Task: Add Echo Falls Cracked Pepper Hot Smoked Coho Salmon to the cart.
Action: Mouse moved to (25, 110)
Screenshot: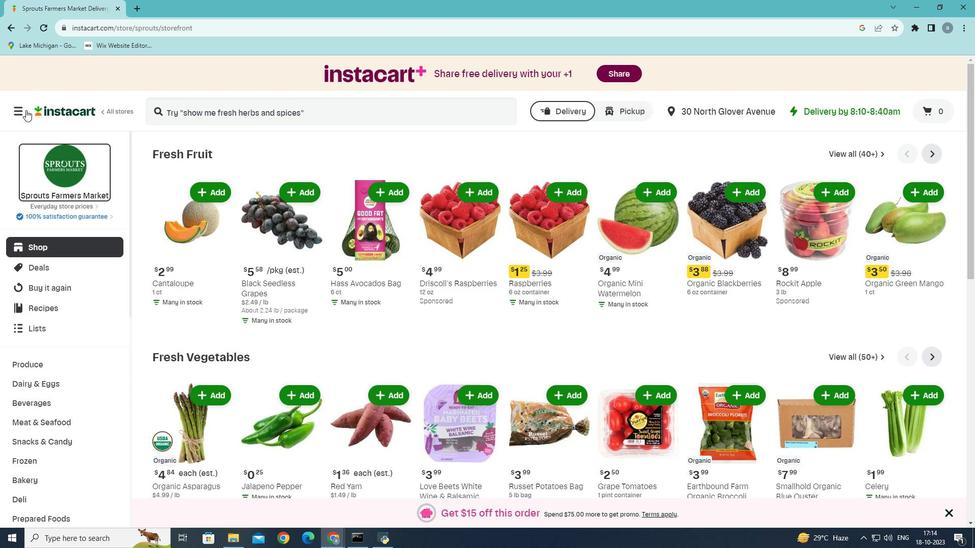 
Action: Mouse pressed left at (25, 110)
Screenshot: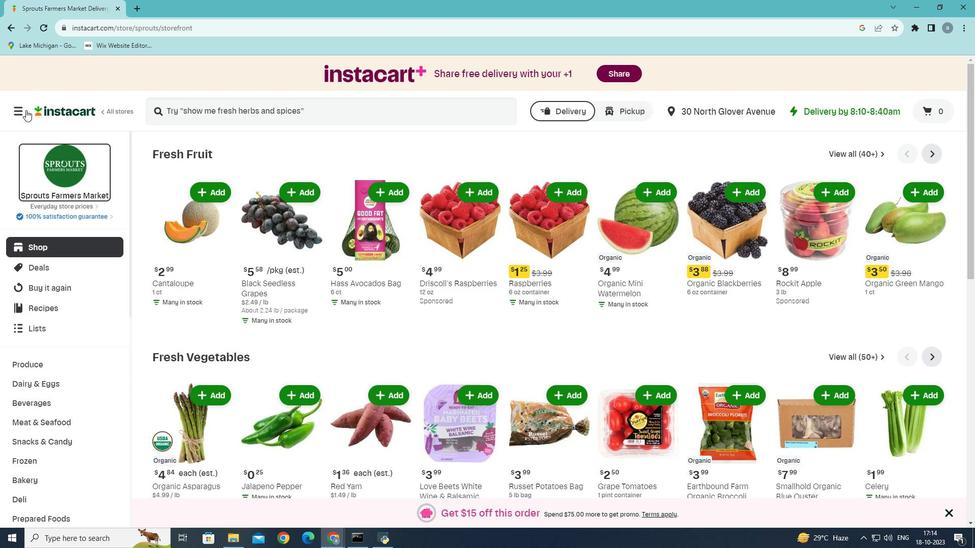 
Action: Mouse moved to (62, 290)
Screenshot: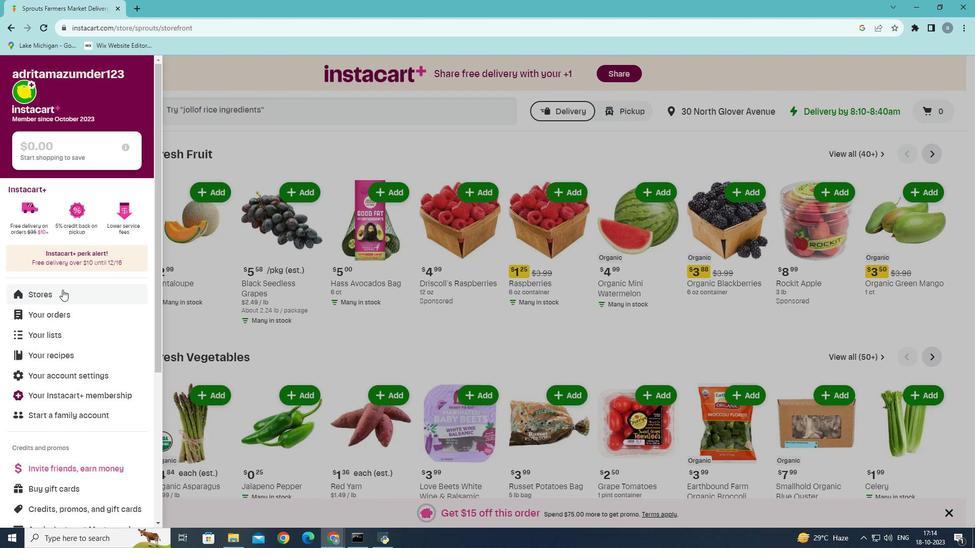 
Action: Mouse pressed left at (62, 290)
Screenshot: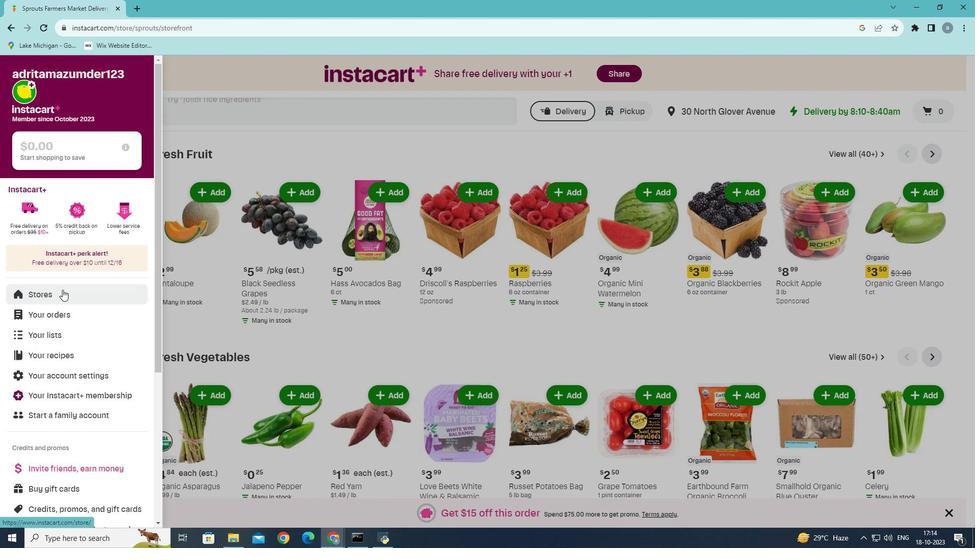 
Action: Mouse moved to (246, 117)
Screenshot: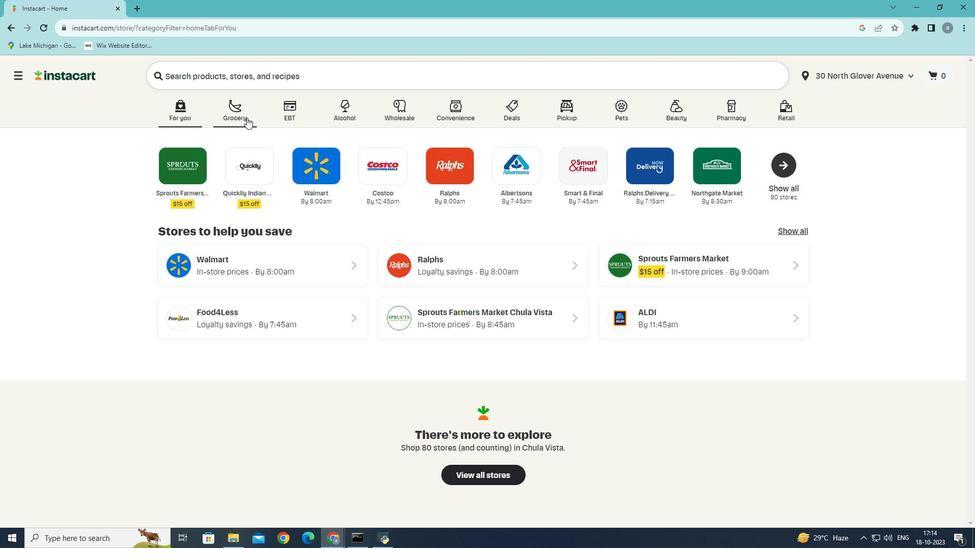 
Action: Mouse pressed left at (246, 117)
Screenshot: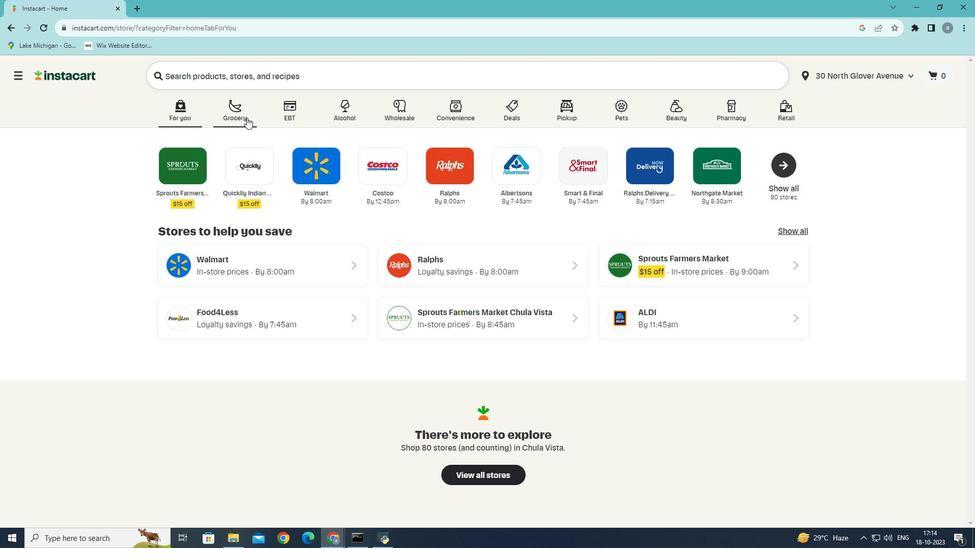 
Action: Mouse moved to (236, 309)
Screenshot: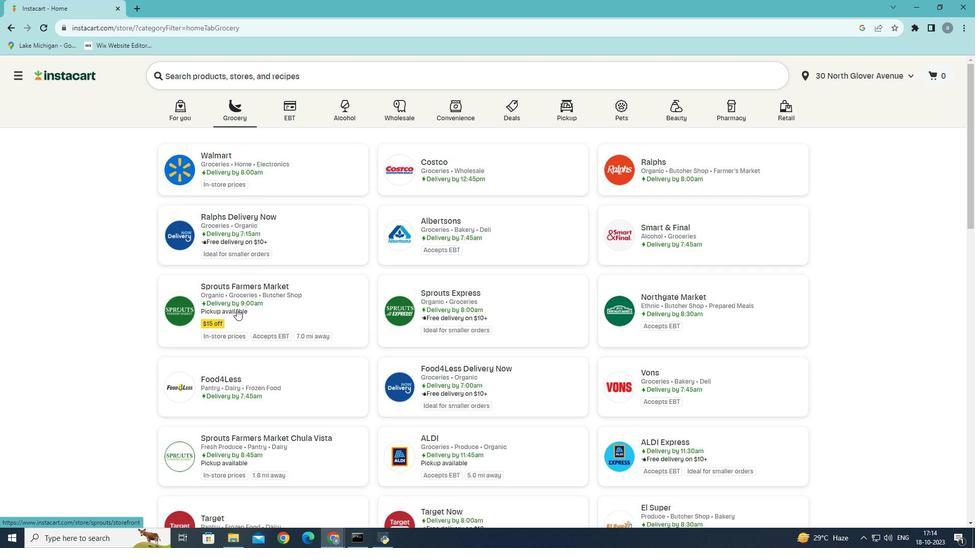
Action: Mouse pressed left at (236, 309)
Screenshot: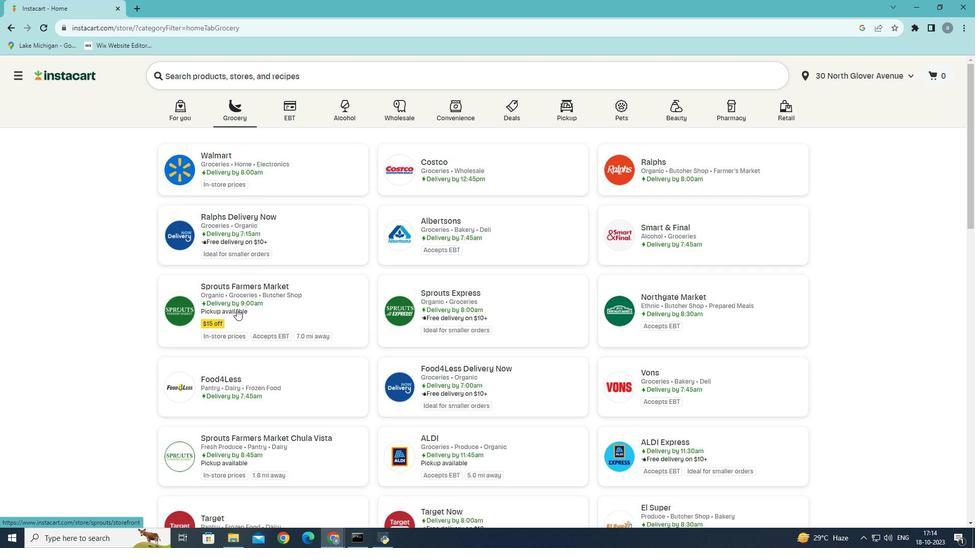 
Action: Mouse moved to (61, 423)
Screenshot: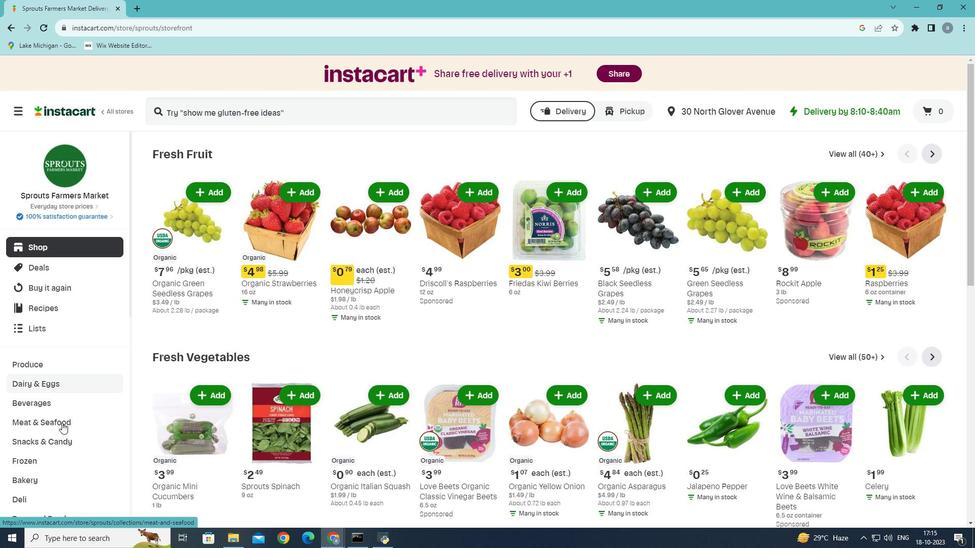 
Action: Mouse pressed left at (61, 423)
Screenshot: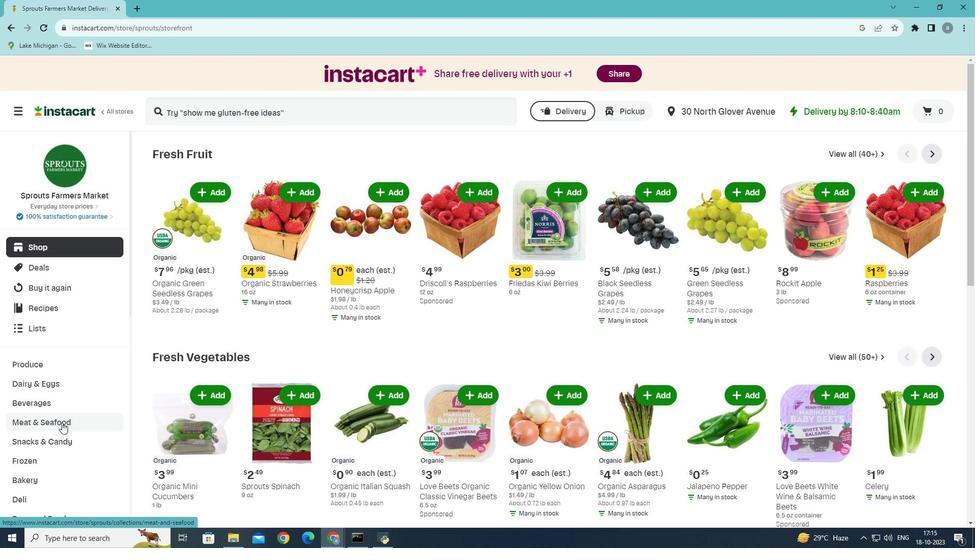 
Action: Mouse moved to (403, 177)
Screenshot: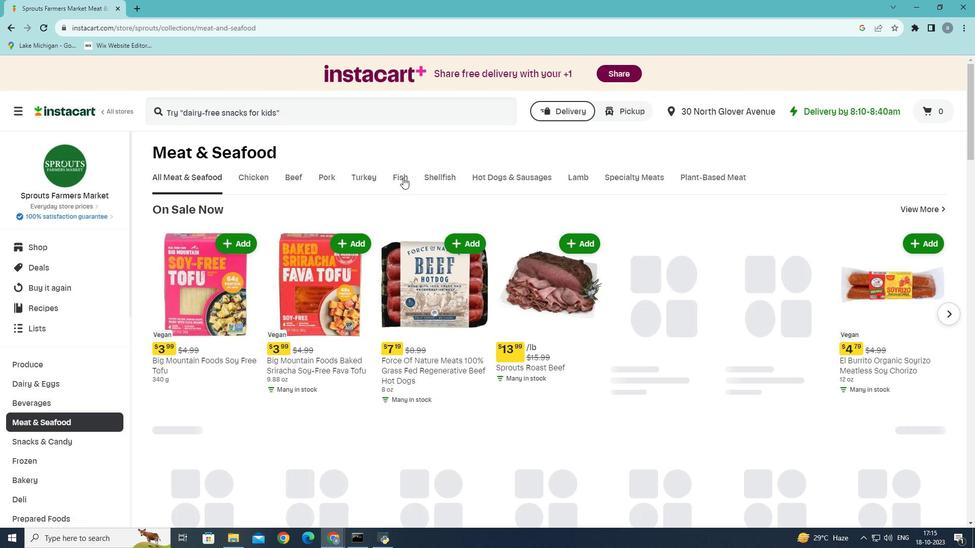 
Action: Mouse pressed left at (403, 177)
Screenshot: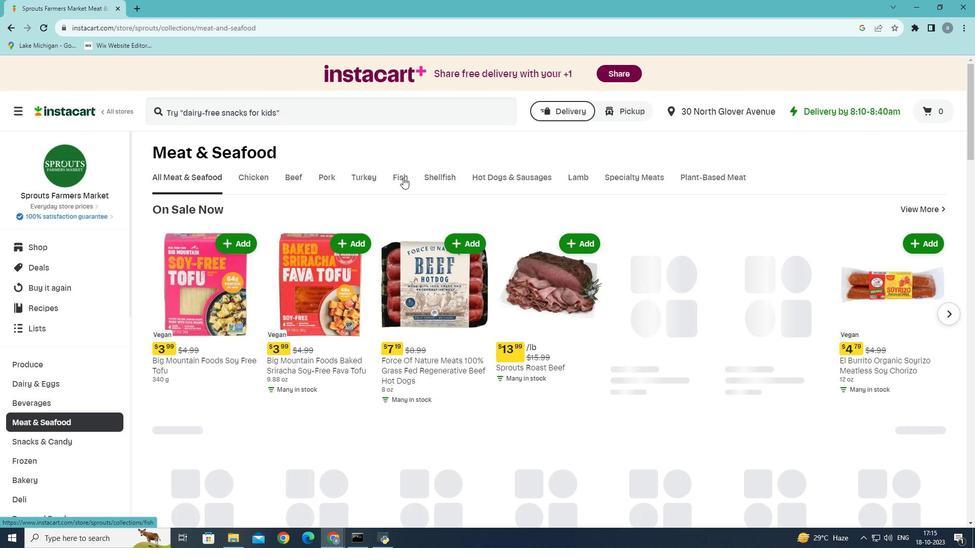 
Action: Mouse moved to (427, 288)
Screenshot: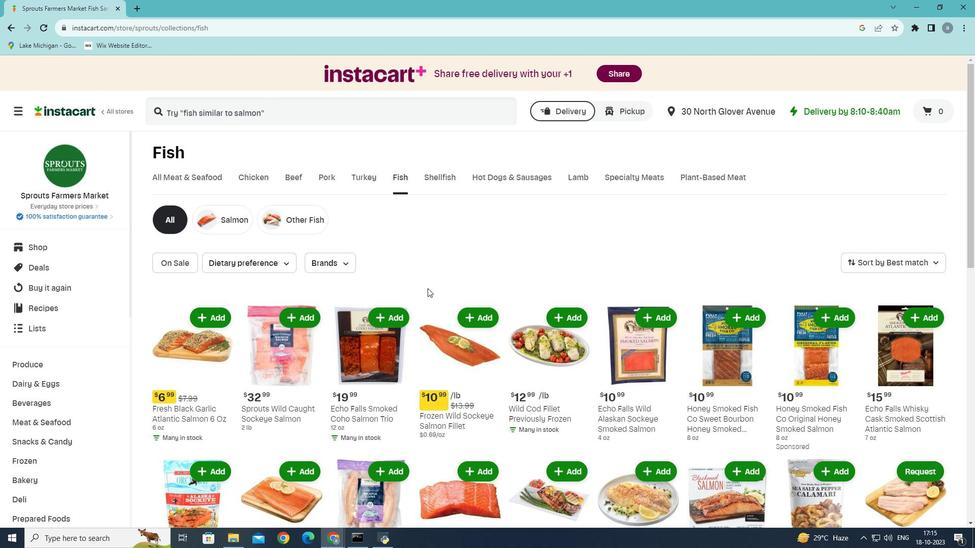 
Action: Mouse scrolled (427, 288) with delta (0, 0)
Screenshot: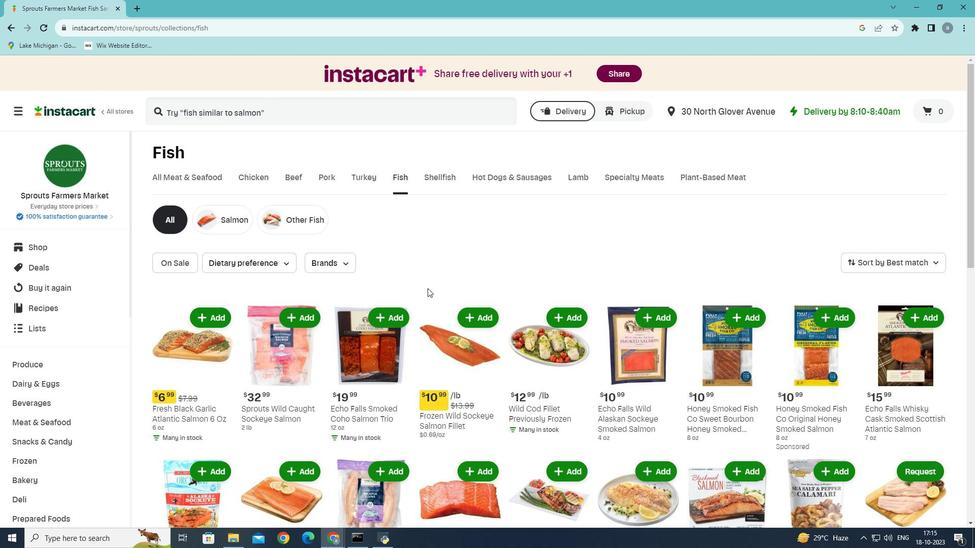 
Action: Mouse scrolled (427, 288) with delta (0, 0)
Screenshot: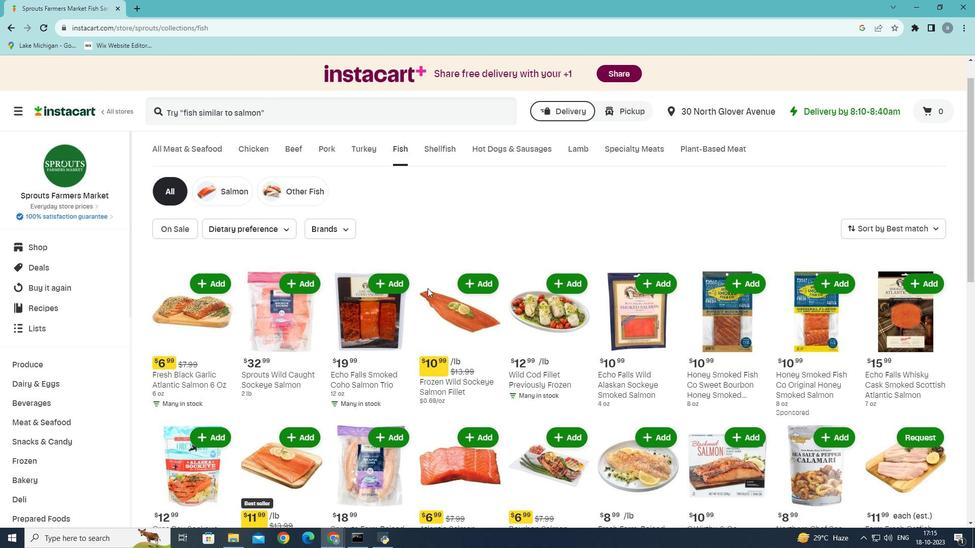 
Action: Mouse moved to (427, 288)
Screenshot: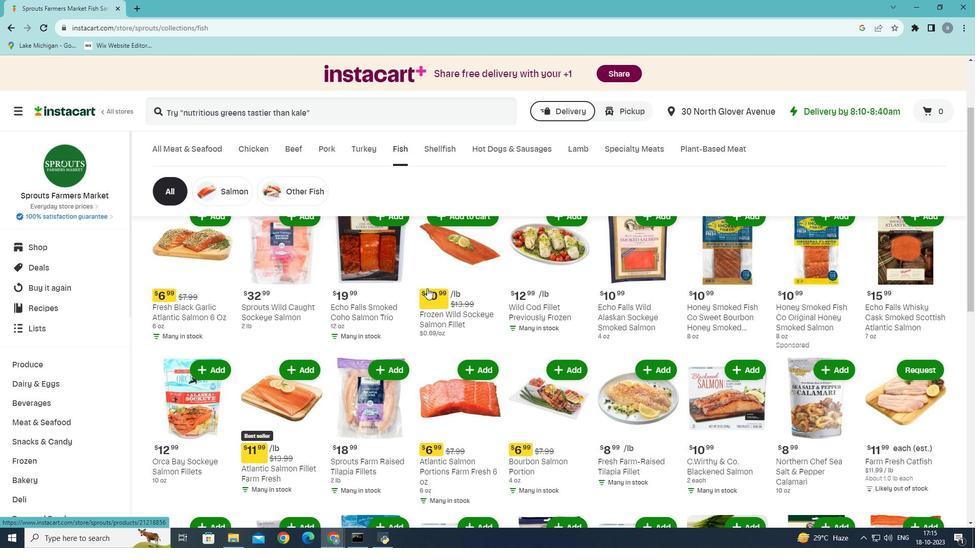 
Action: Mouse scrolled (427, 289) with delta (0, 0)
Screenshot: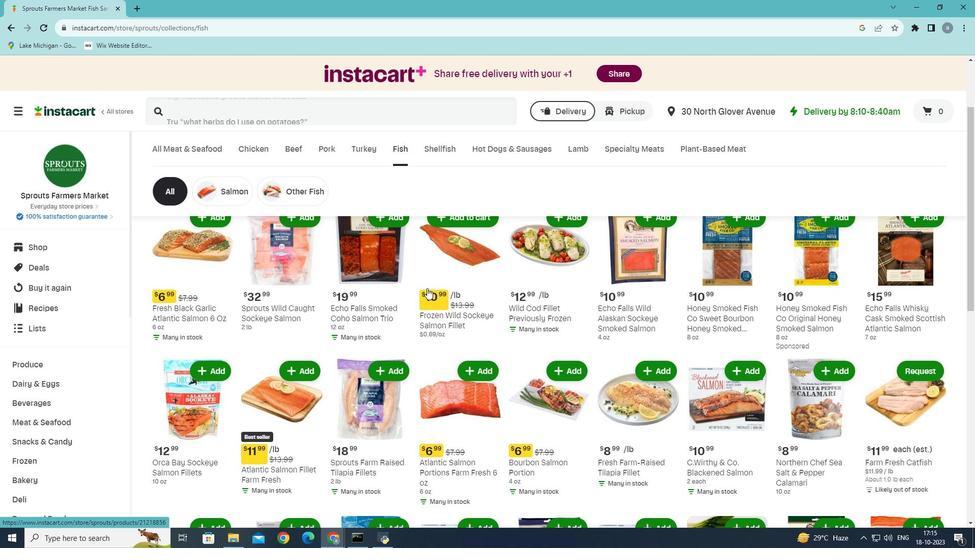 
Action: Mouse moved to (444, 281)
Screenshot: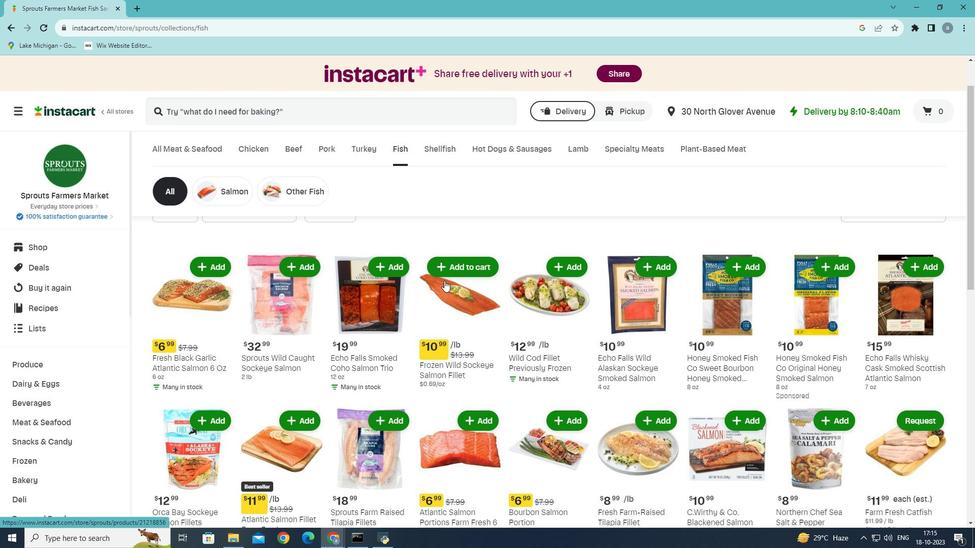 
Action: Mouse scrolled (444, 280) with delta (0, 0)
Screenshot: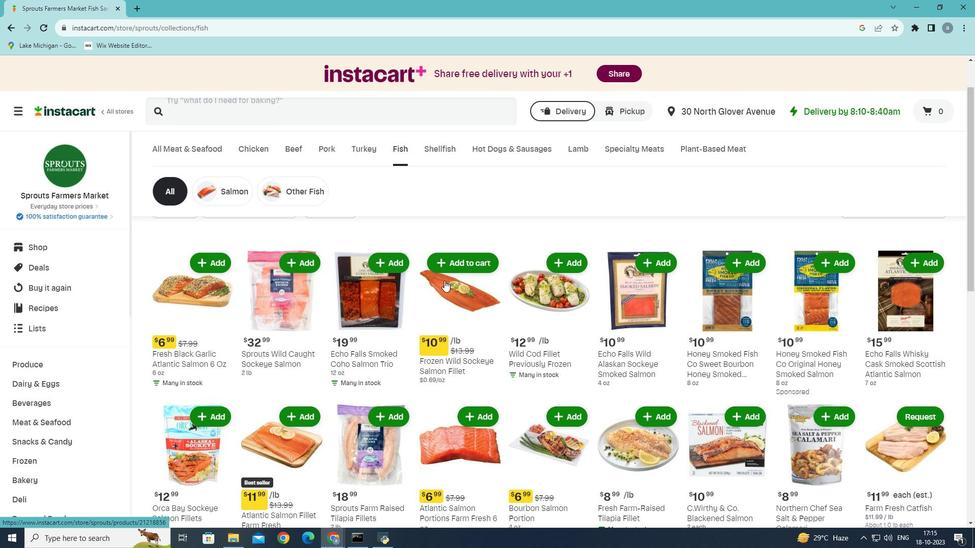 
Action: Mouse scrolled (444, 280) with delta (0, 0)
Screenshot: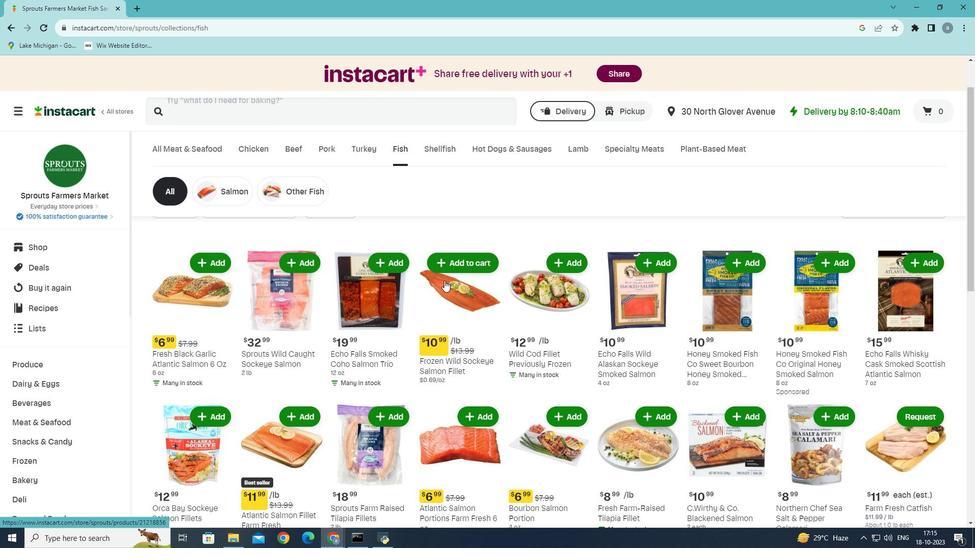 
Action: Mouse moved to (454, 301)
Screenshot: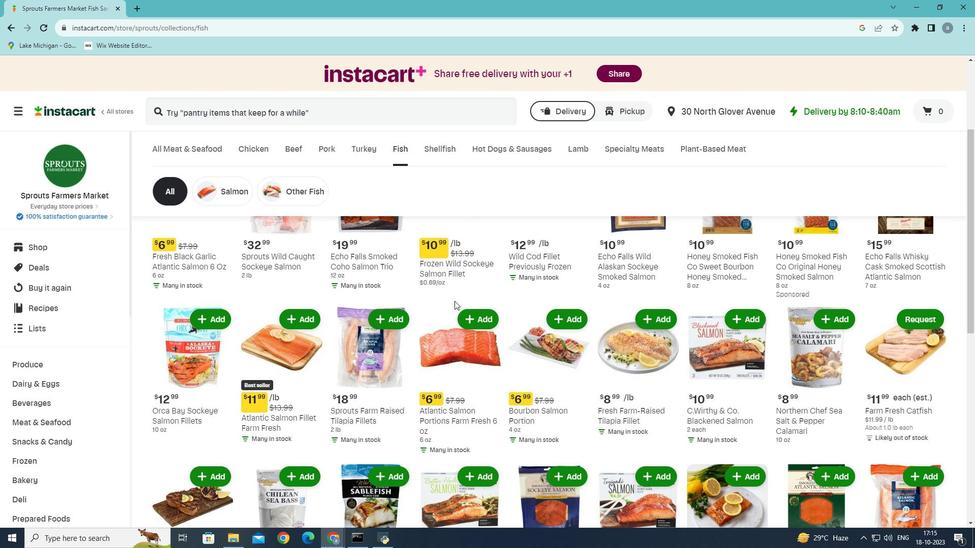 
Action: Mouse scrolled (454, 300) with delta (0, 0)
Screenshot: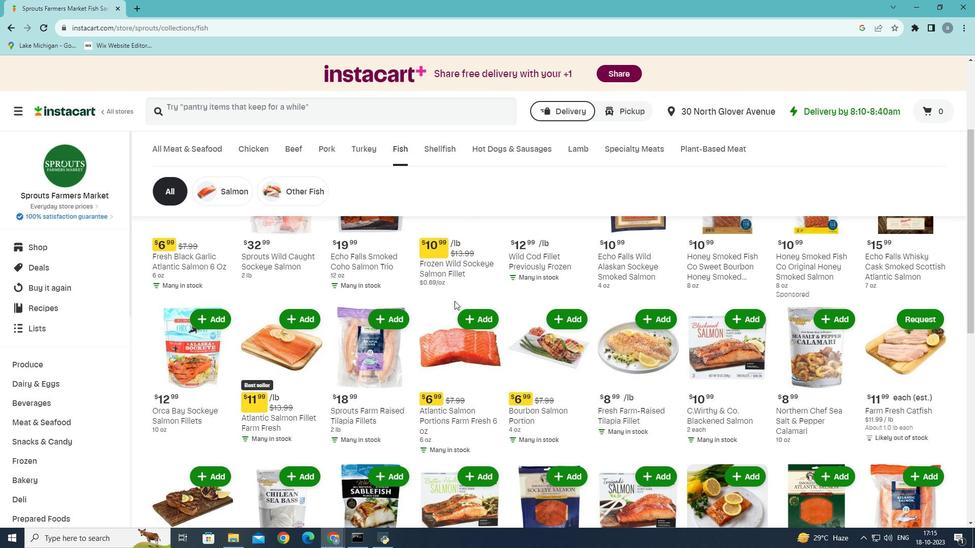 
Action: Mouse moved to (470, 307)
Screenshot: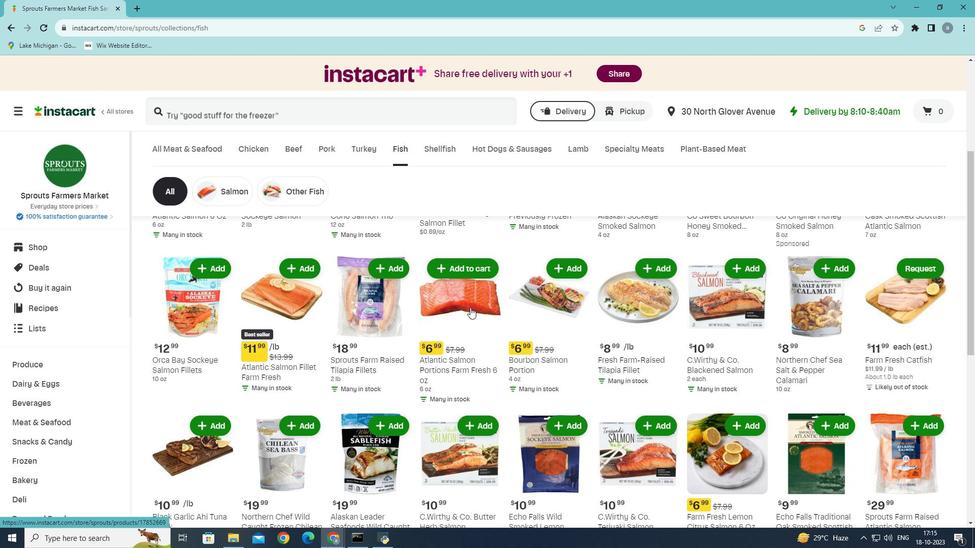
Action: Mouse scrolled (470, 307) with delta (0, 0)
Screenshot: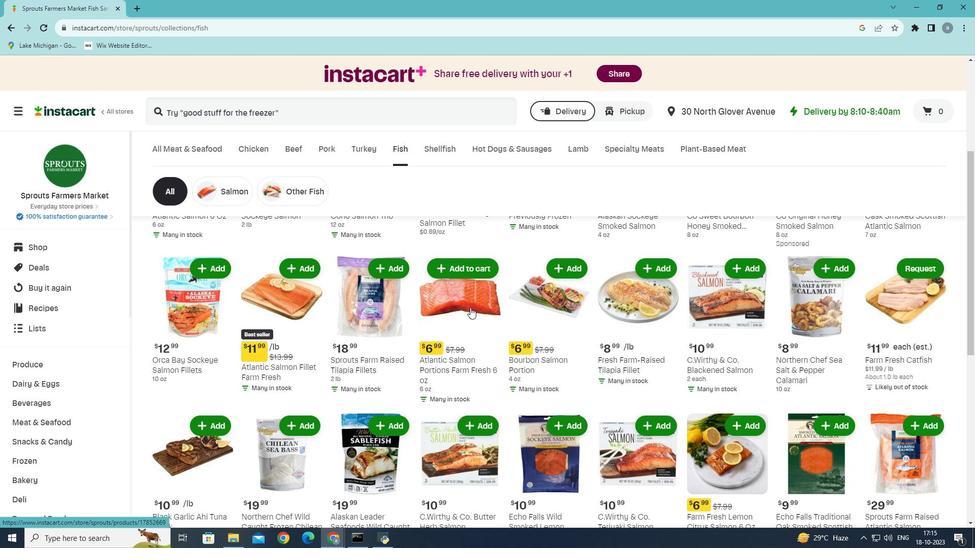 
Action: Mouse moved to (471, 307)
Screenshot: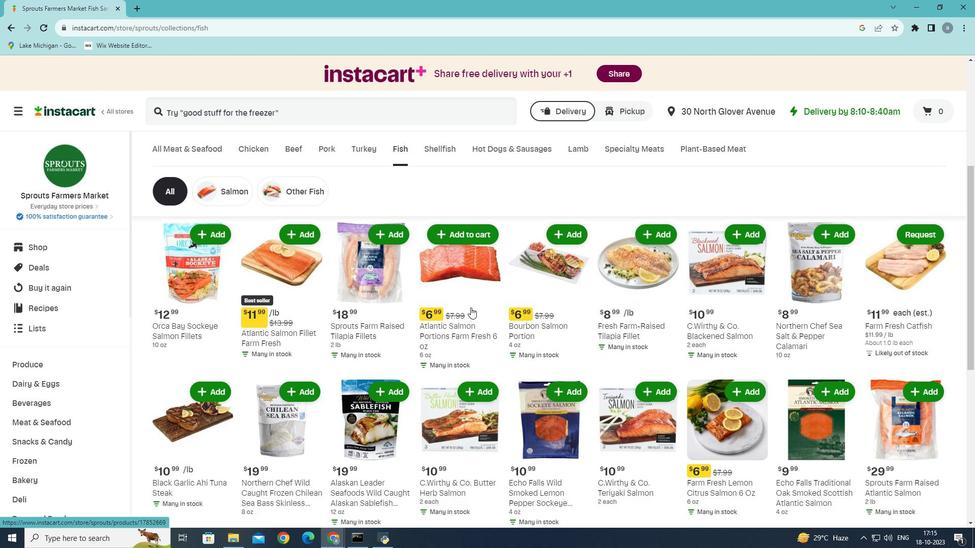 
Action: Mouse scrolled (471, 307) with delta (0, 0)
Screenshot: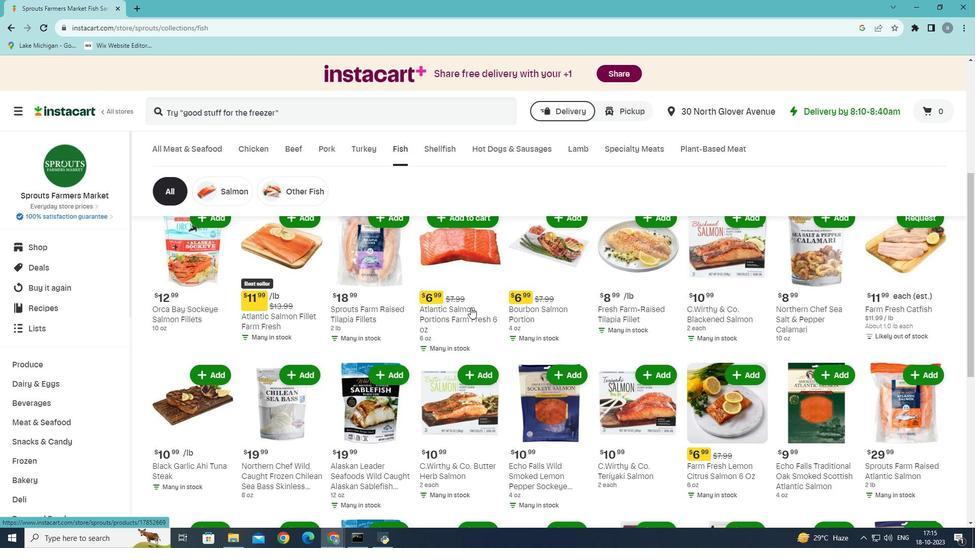 
Action: Mouse moved to (487, 317)
Screenshot: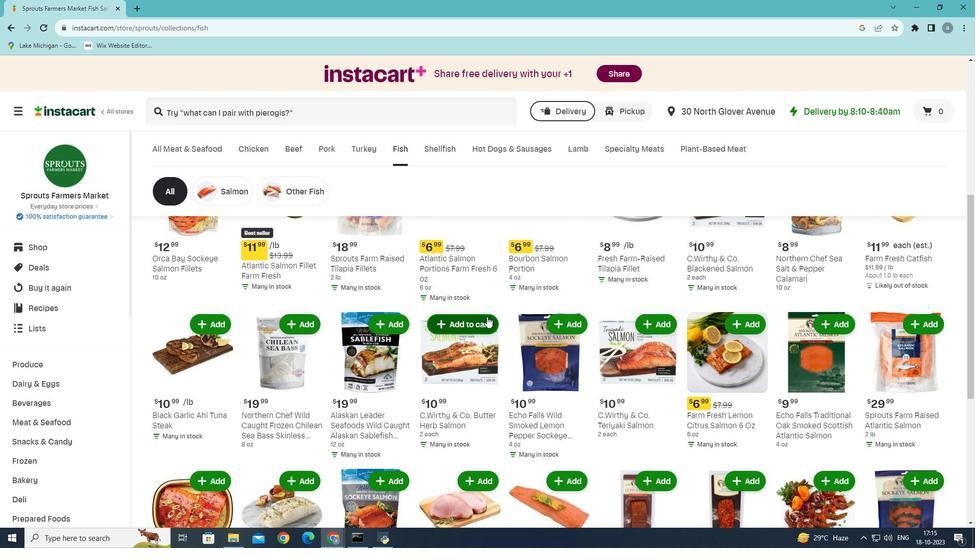 
Action: Mouse scrolled (487, 316) with delta (0, 0)
Screenshot: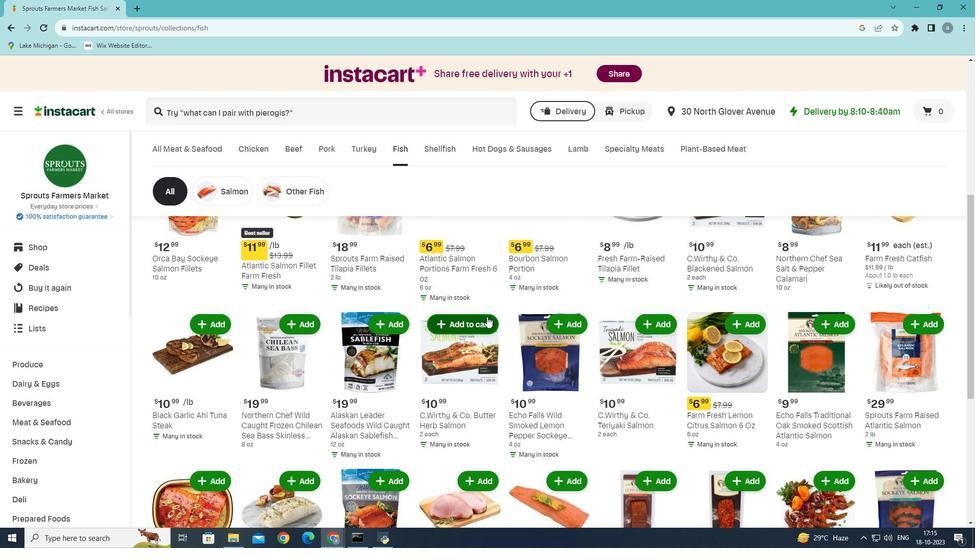 
Action: Mouse moved to (487, 317)
Screenshot: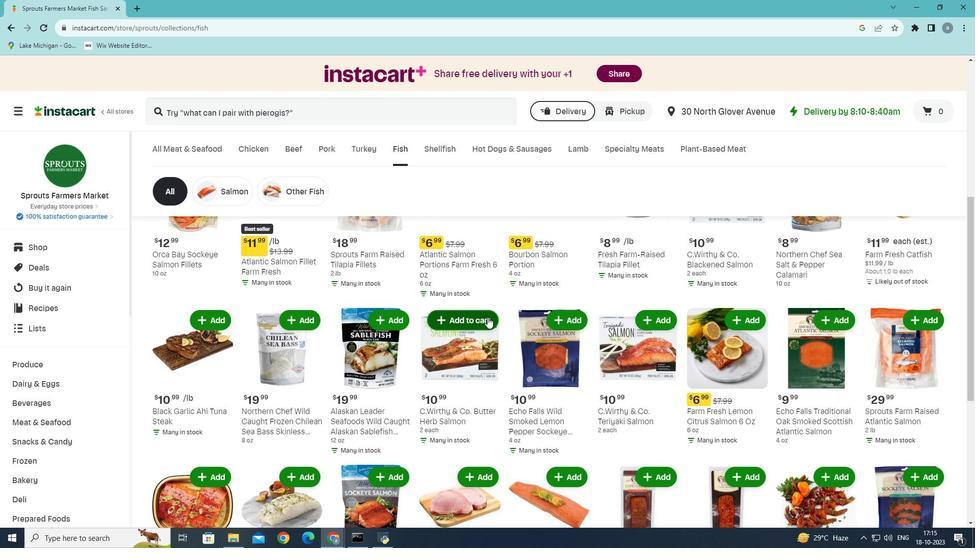 
Action: Mouse scrolled (487, 317) with delta (0, 0)
Screenshot: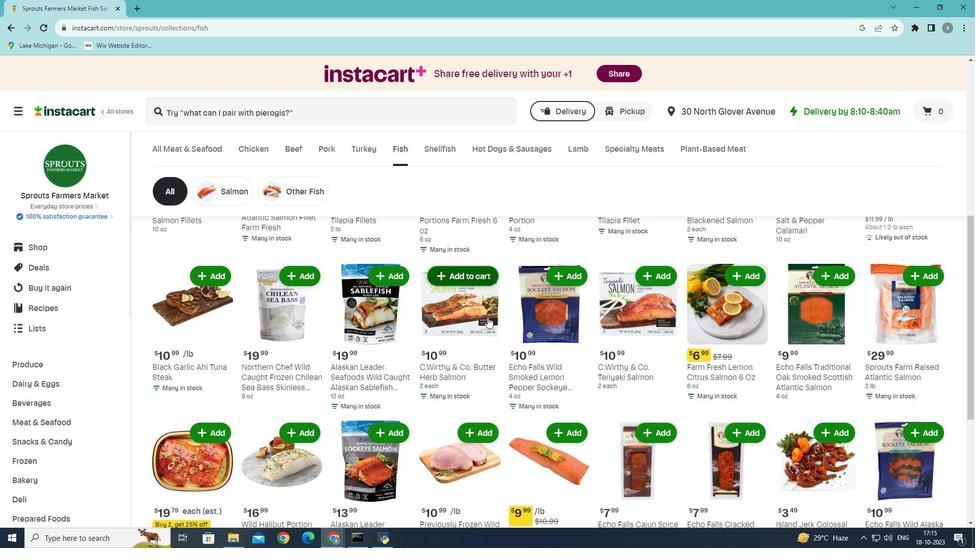 
Action: Mouse scrolled (487, 317) with delta (0, 0)
Screenshot: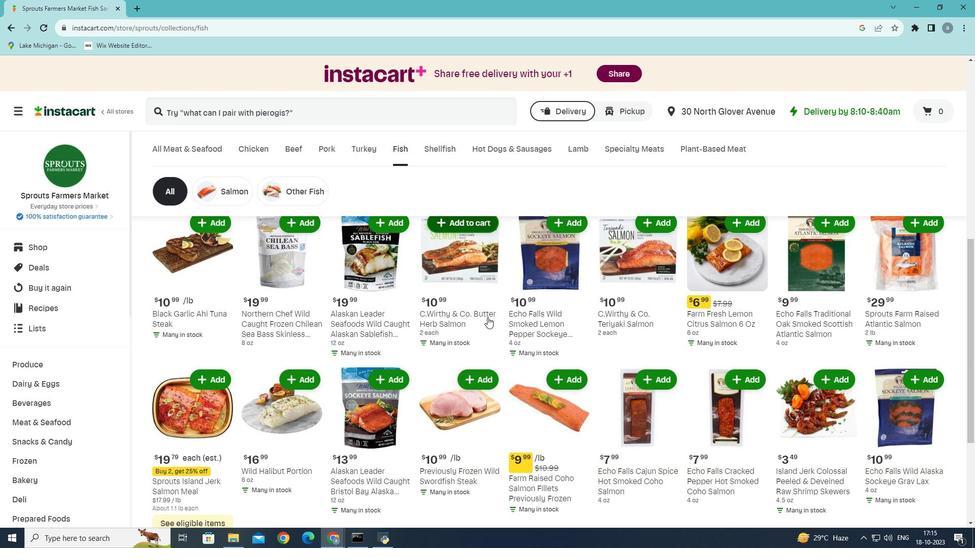 
Action: Mouse moved to (745, 335)
Screenshot: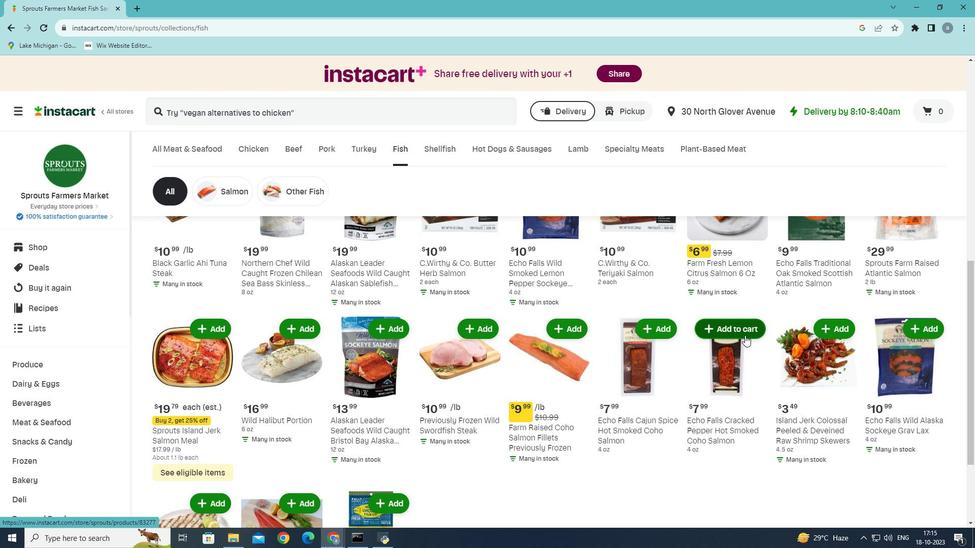 
Action: Mouse pressed left at (745, 335)
Screenshot: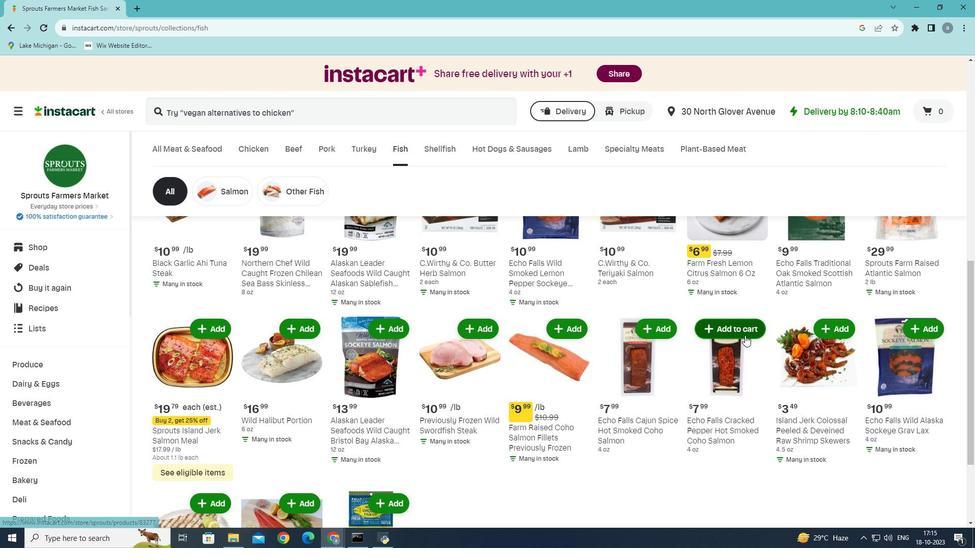 
Action: Mouse moved to (744, 335)
Screenshot: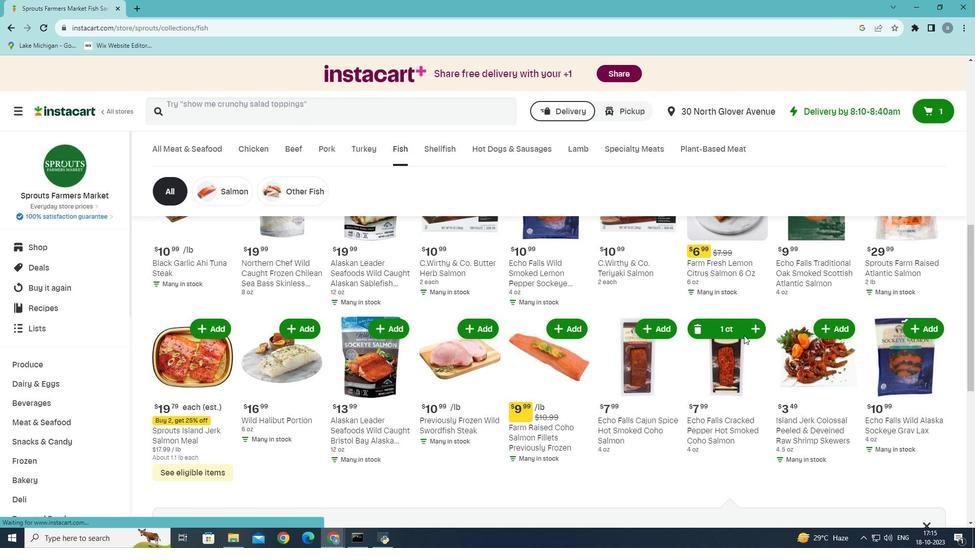 
